 Task: Select the criteria, date is in the "past month".
Action: Mouse moved to (228, 105)
Screenshot: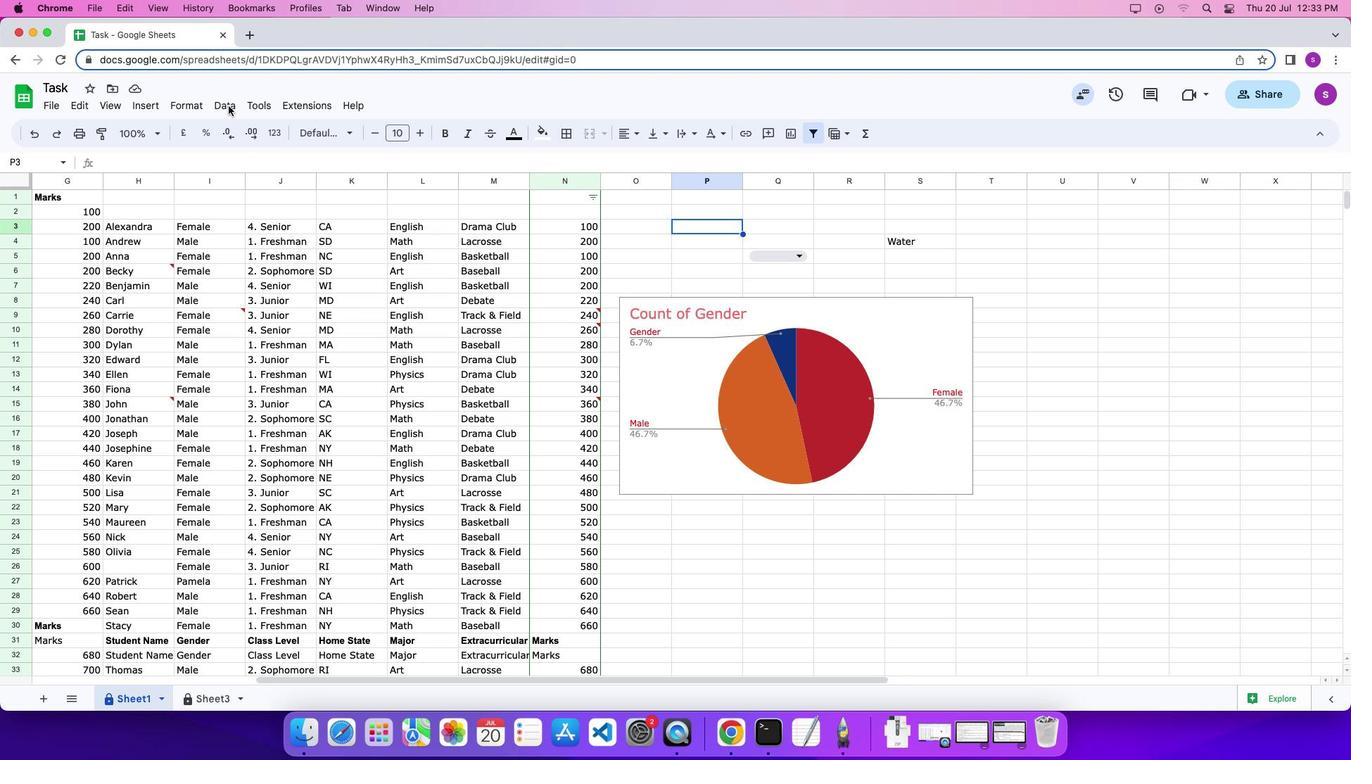 
Action: Mouse pressed left at (228, 105)
Screenshot: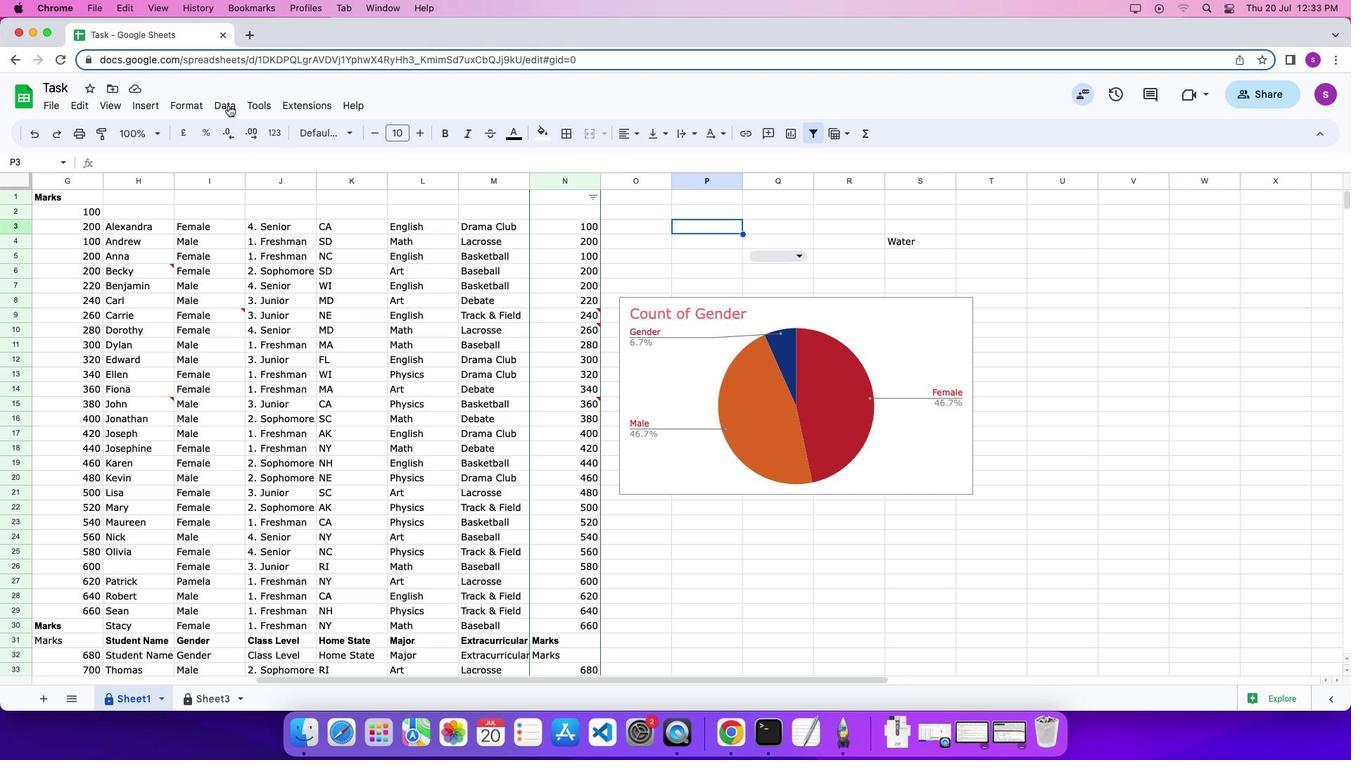 
Action: Mouse moved to (228, 105)
Screenshot: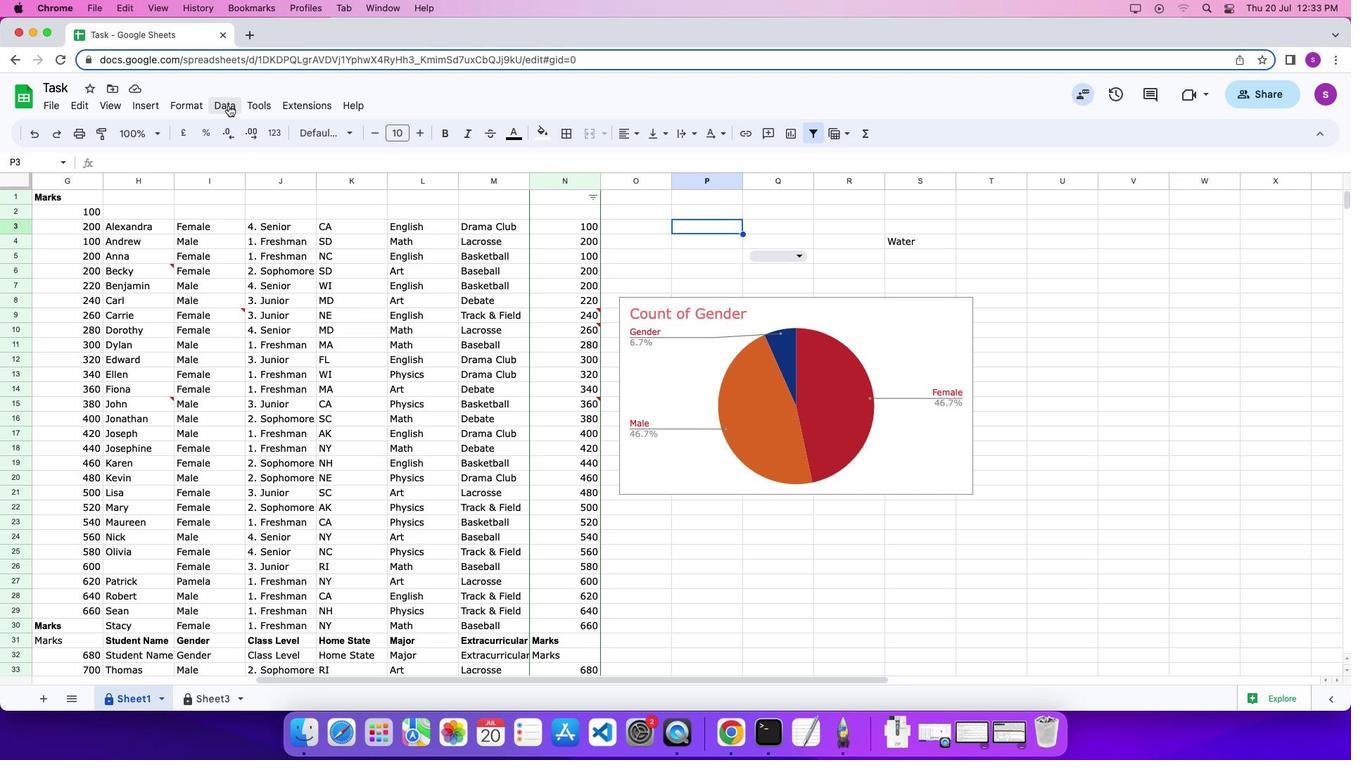 
Action: Mouse pressed left at (228, 105)
Screenshot: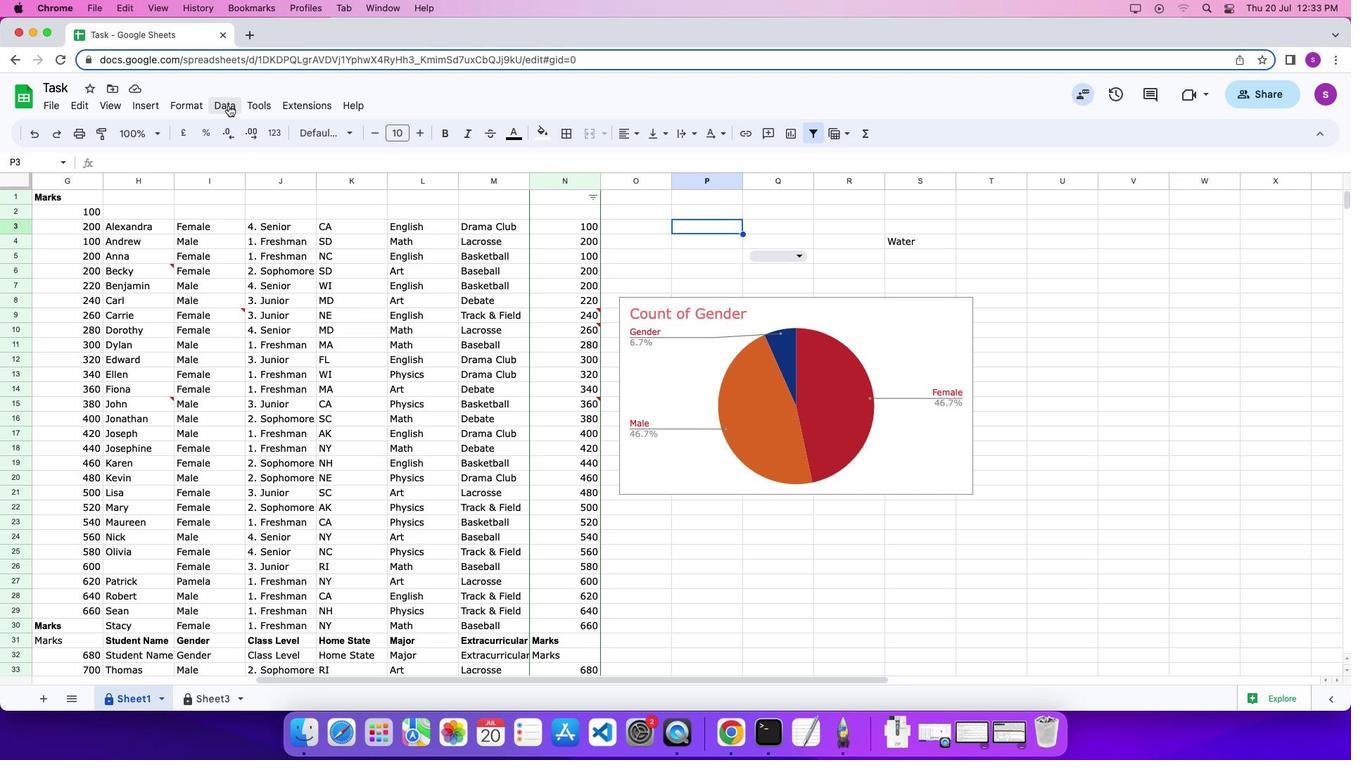 
Action: Mouse moved to (225, 108)
Screenshot: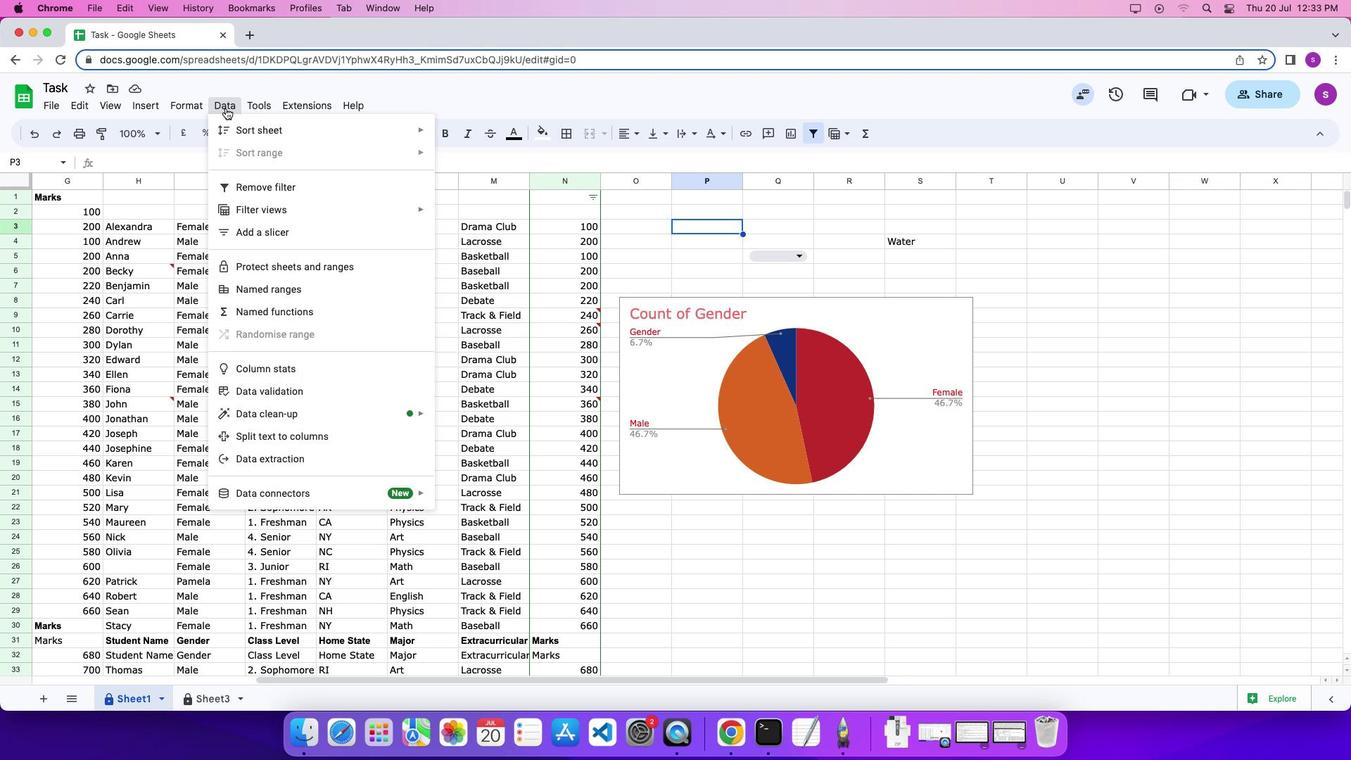 
Action: Mouse pressed left at (225, 108)
Screenshot: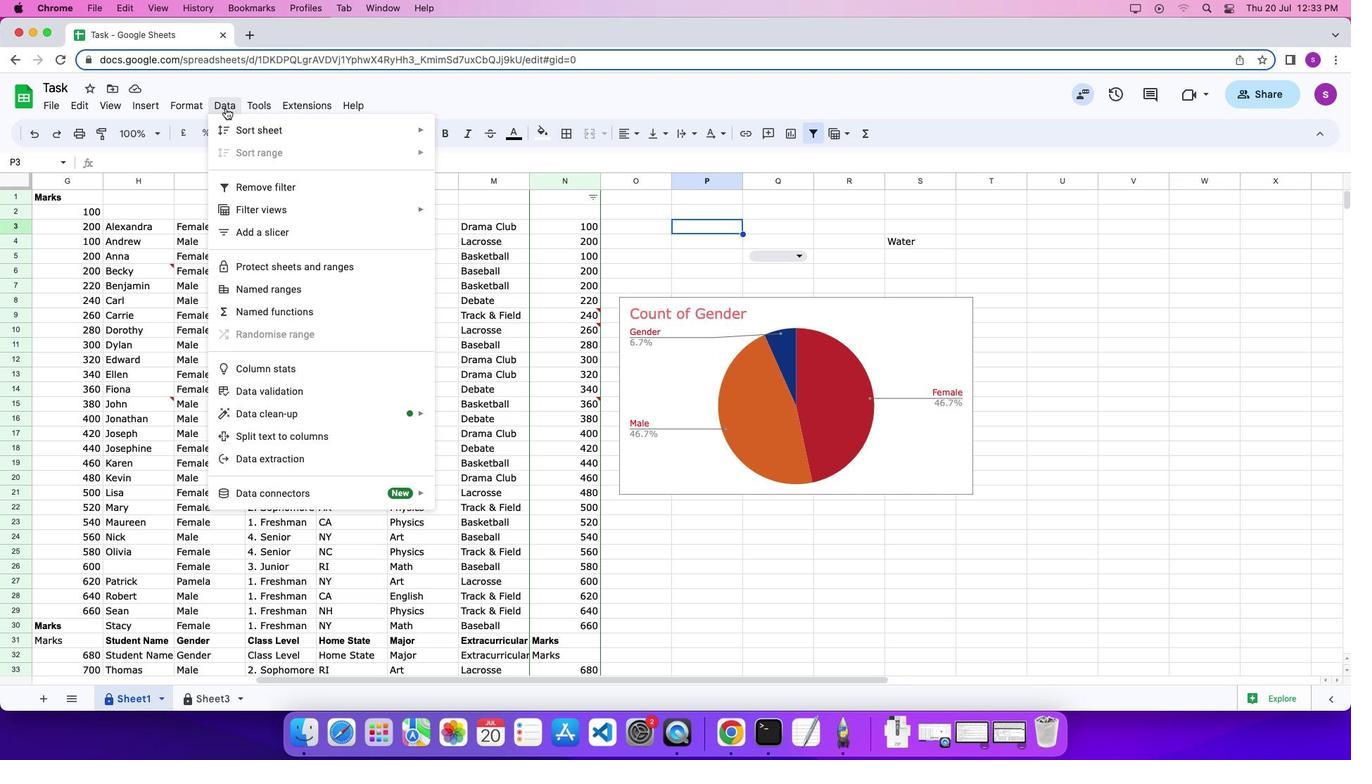 
Action: Mouse moved to (242, 395)
Screenshot: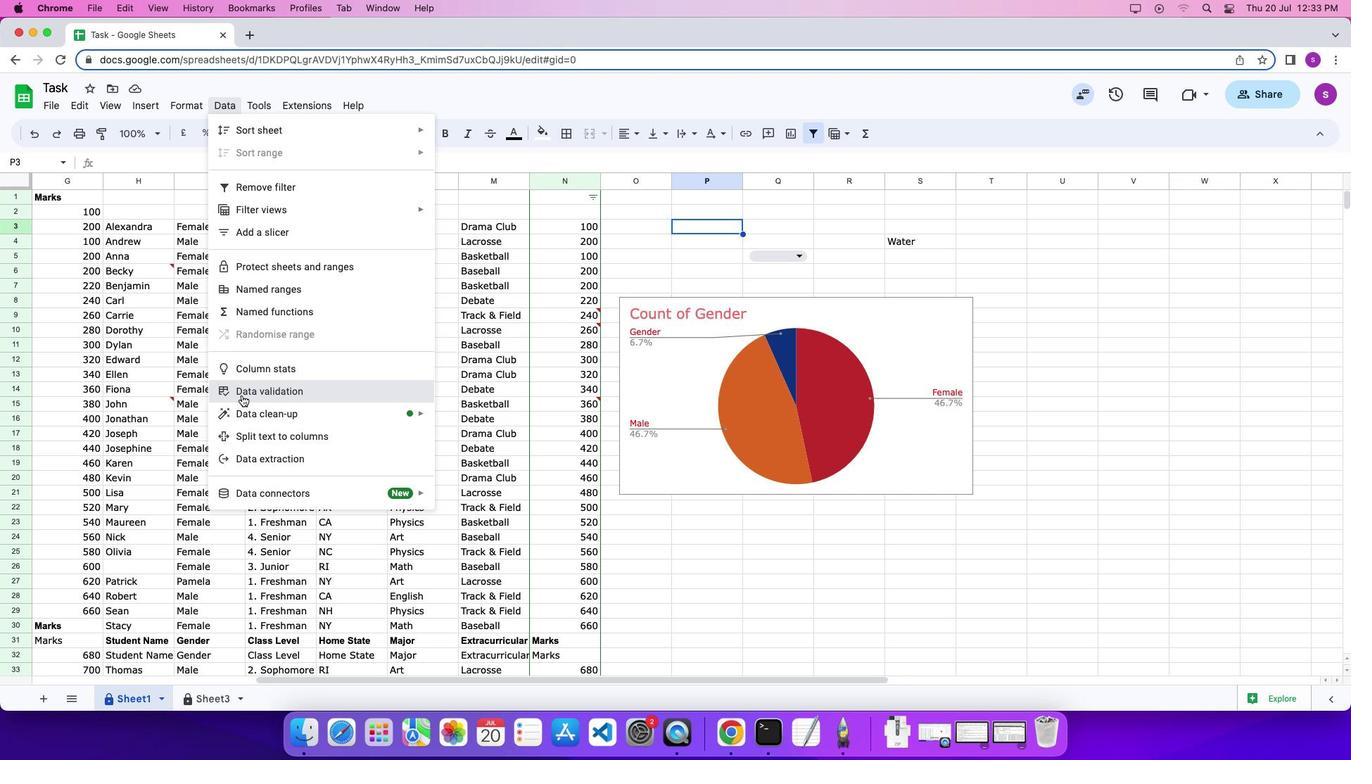 
Action: Mouse pressed left at (242, 395)
Screenshot: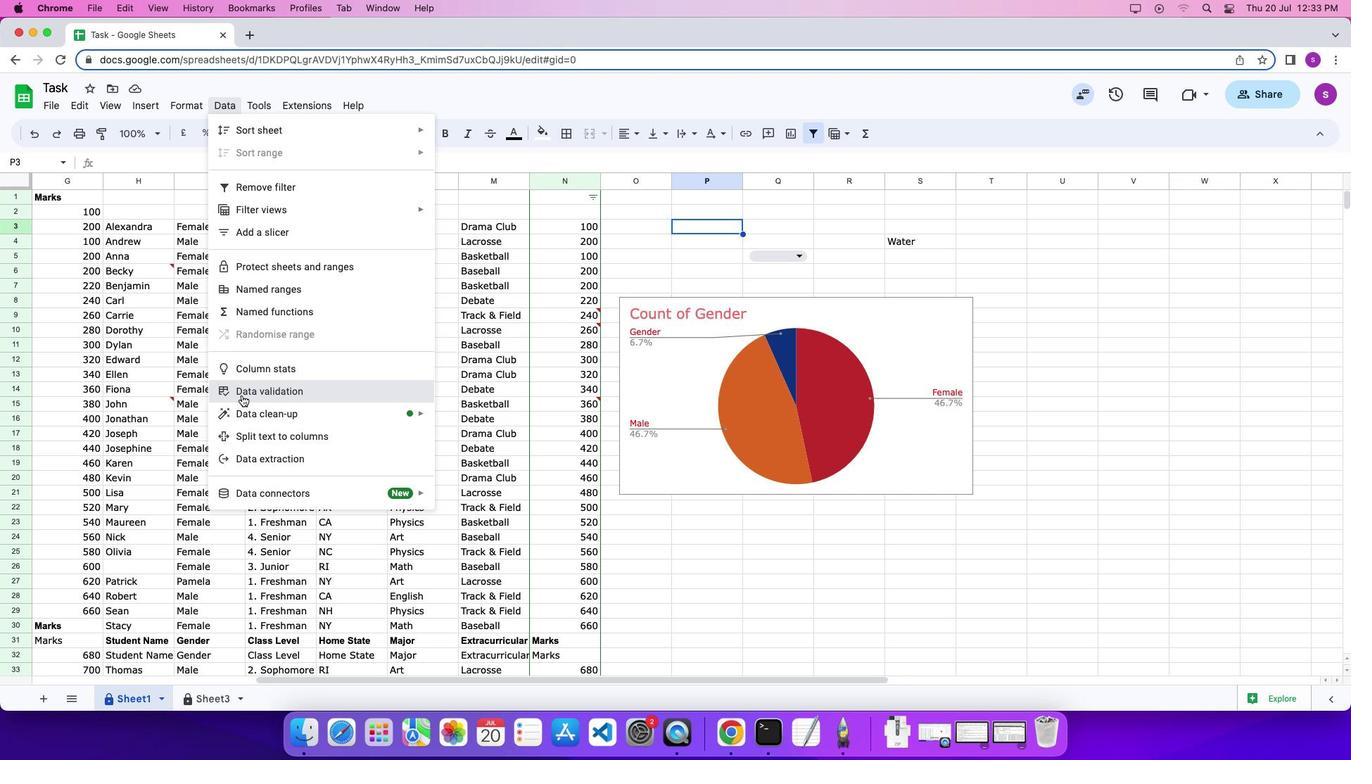 
Action: Mouse moved to (1276, 396)
Screenshot: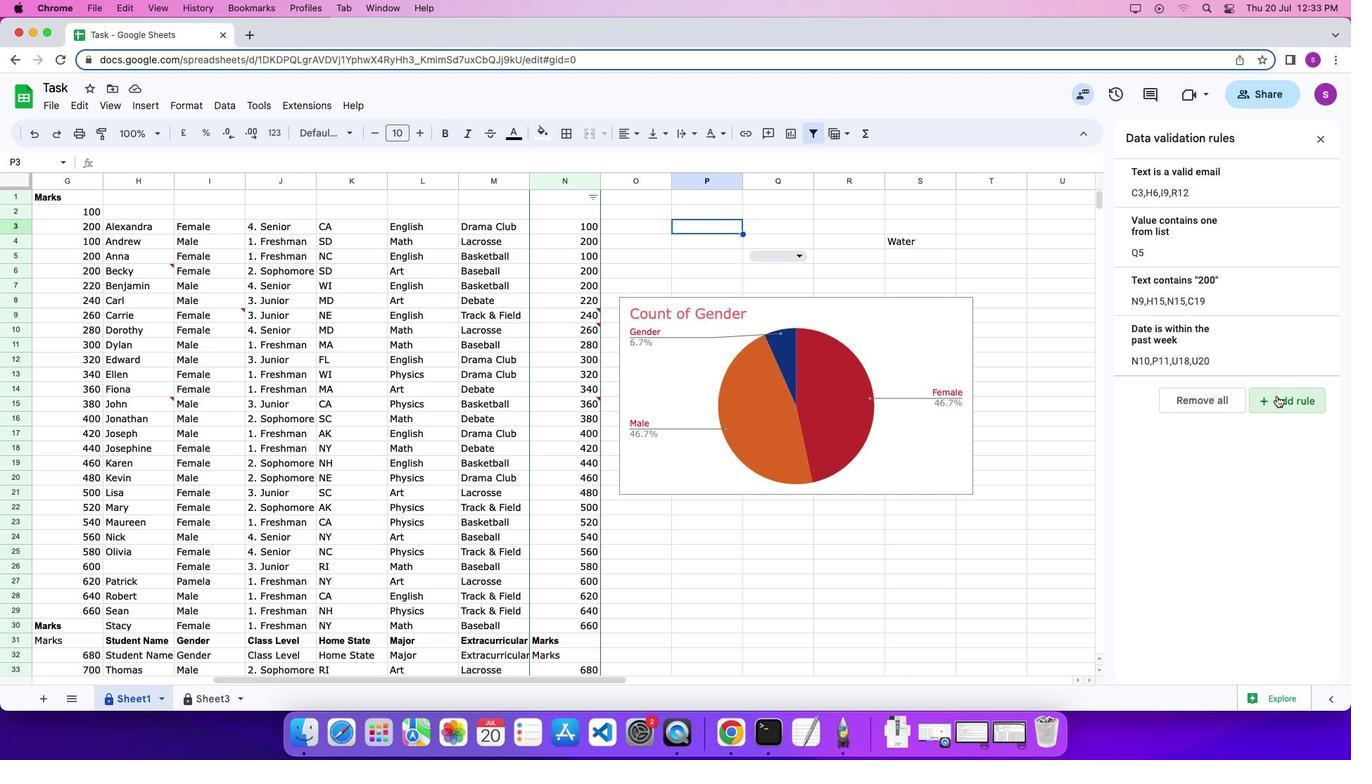 
Action: Mouse pressed left at (1276, 396)
Screenshot: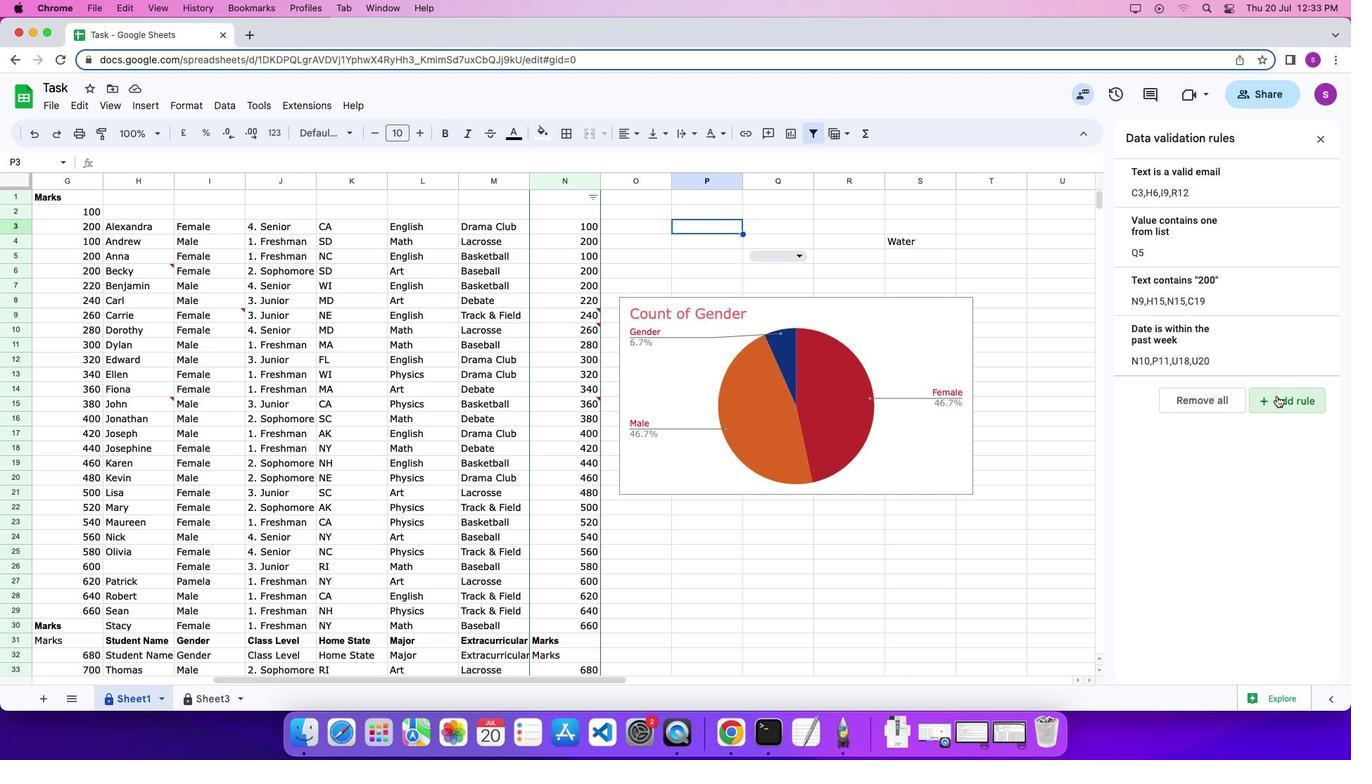 
Action: Mouse moved to (1224, 263)
Screenshot: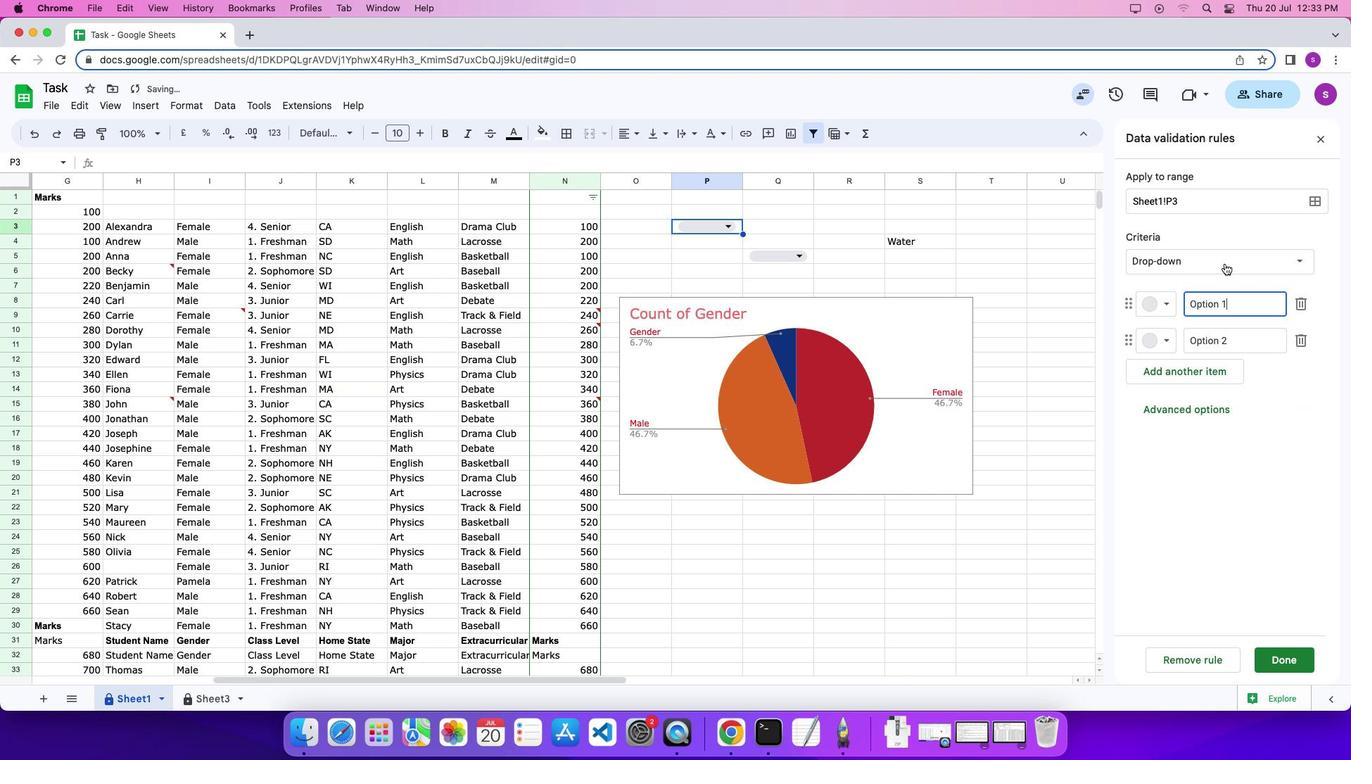 
Action: Mouse pressed left at (1224, 263)
Screenshot: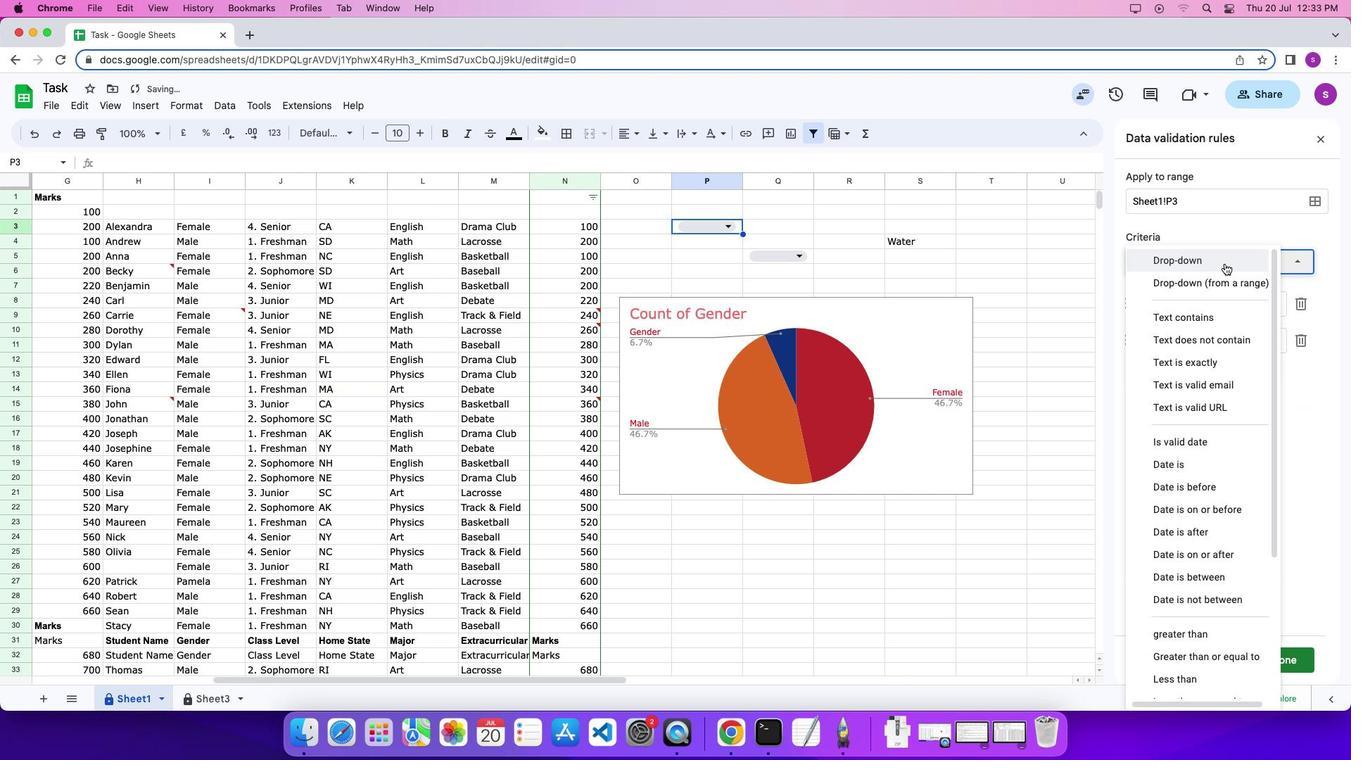 
Action: Mouse moved to (1213, 465)
Screenshot: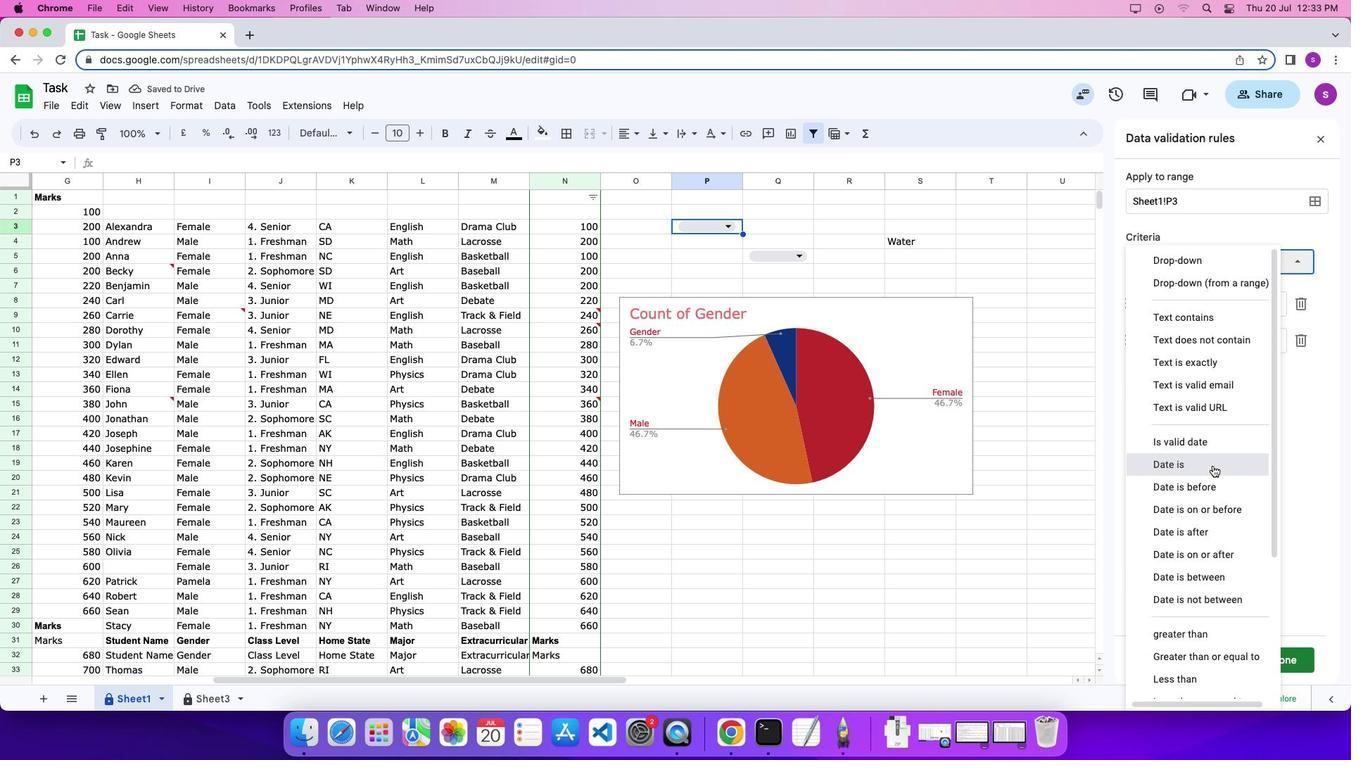 
Action: Mouse pressed left at (1213, 465)
Screenshot: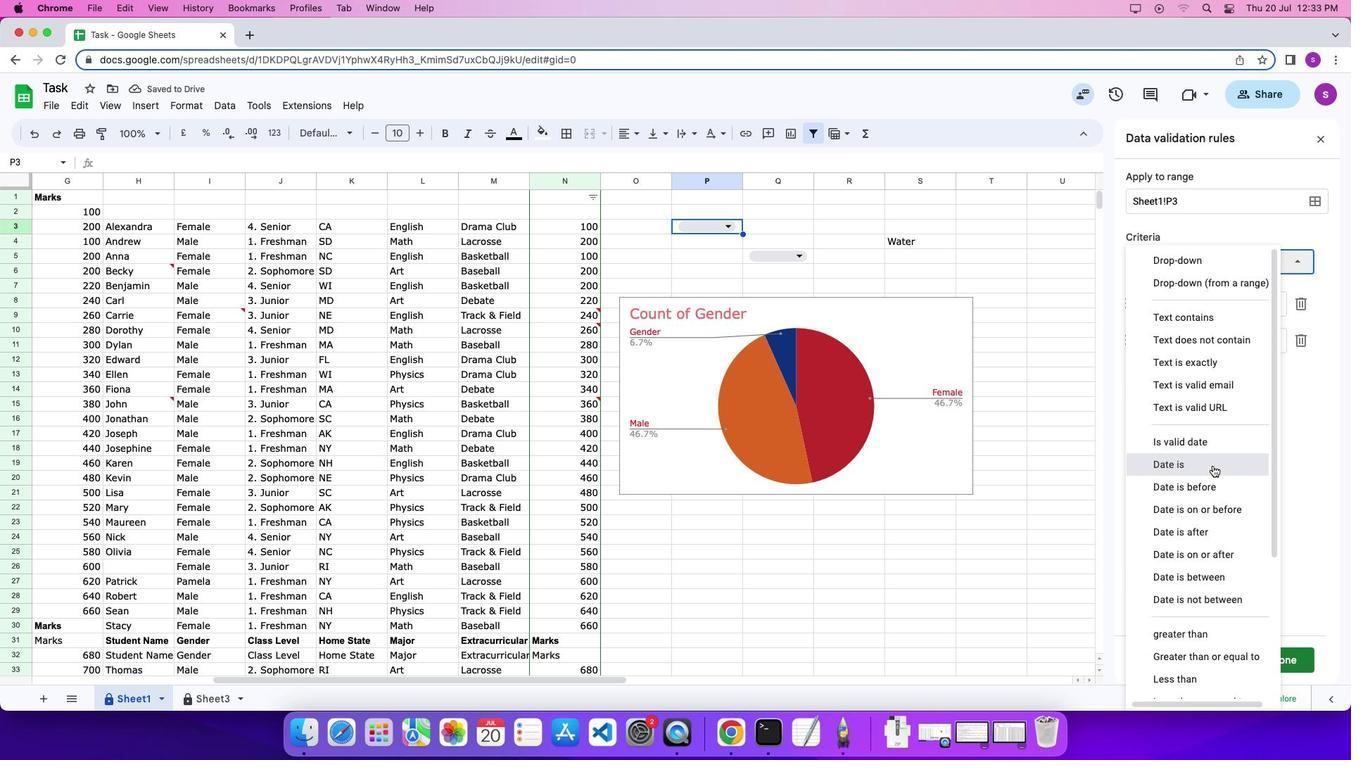 
Action: Mouse moved to (1220, 296)
Screenshot: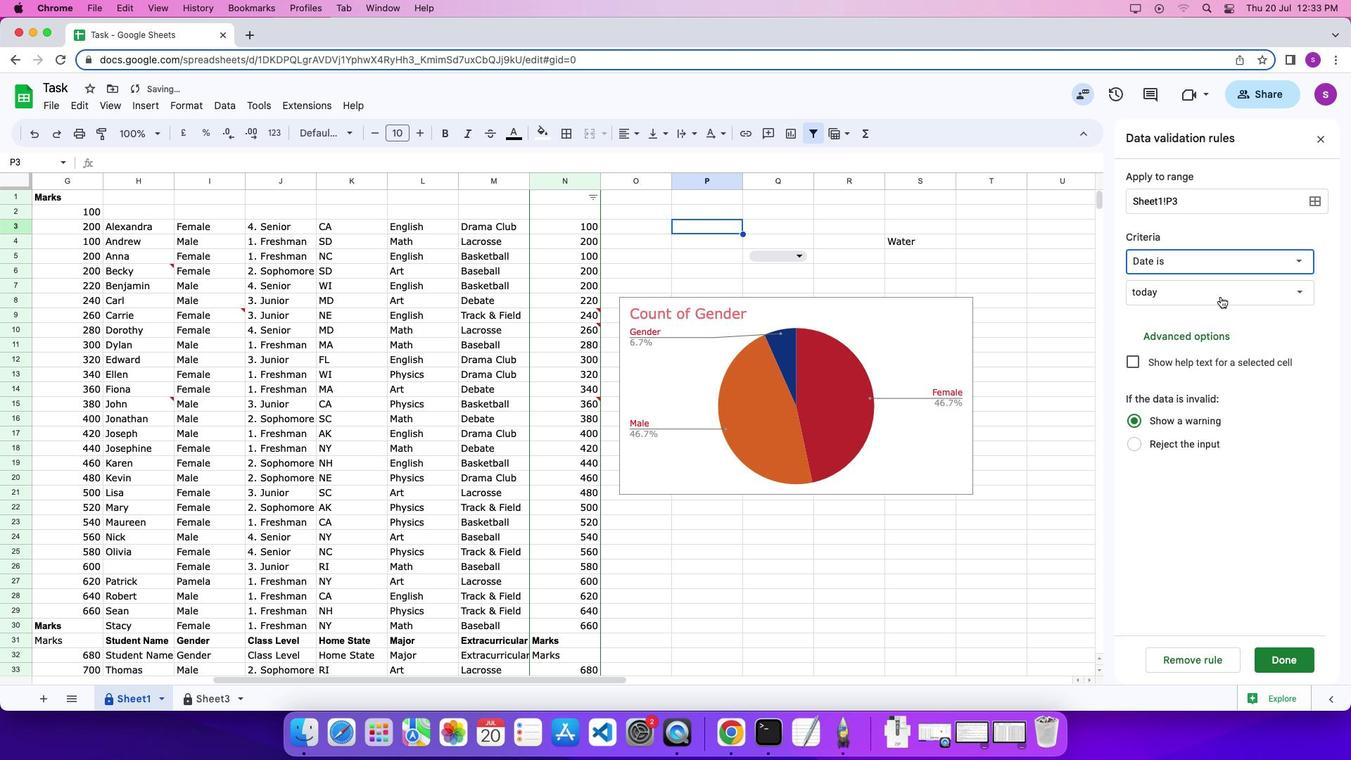 
Action: Mouse pressed left at (1220, 296)
Screenshot: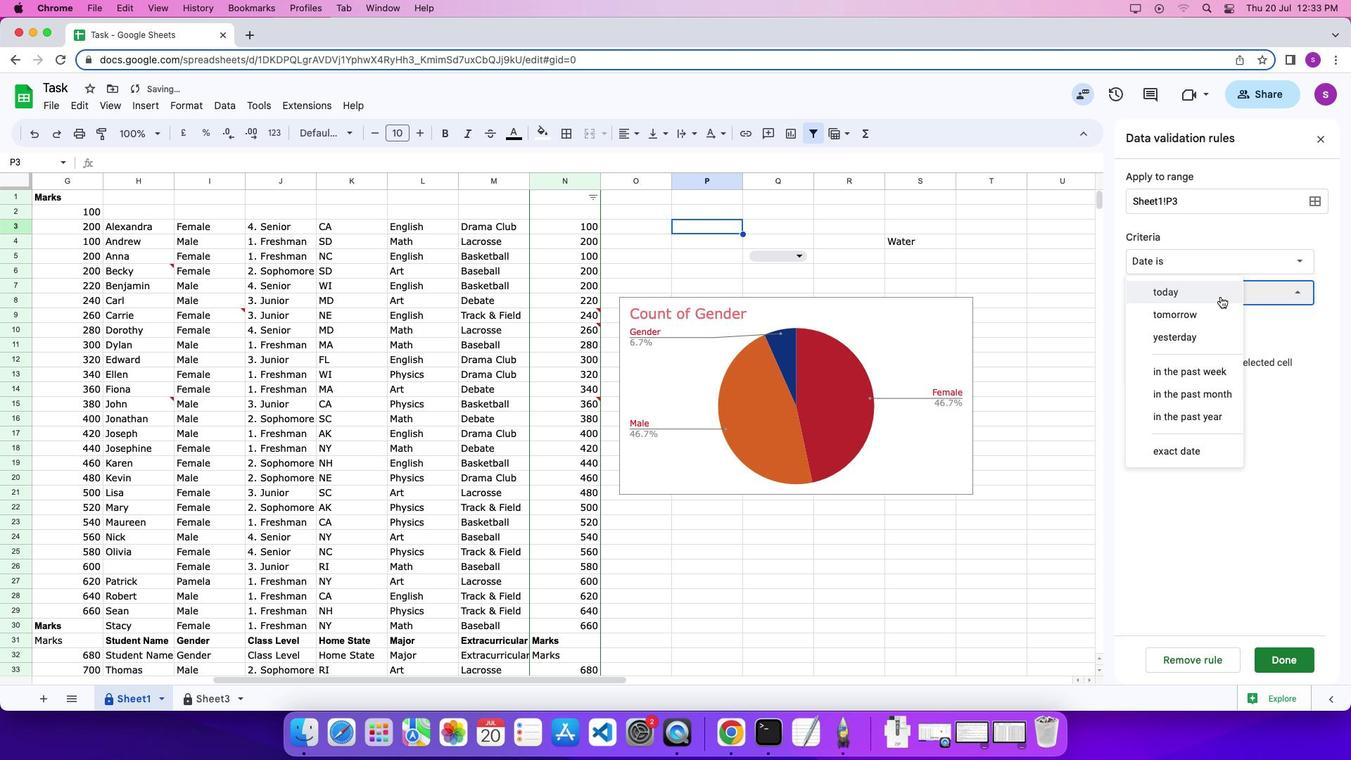 
Action: Mouse moved to (1209, 389)
Screenshot: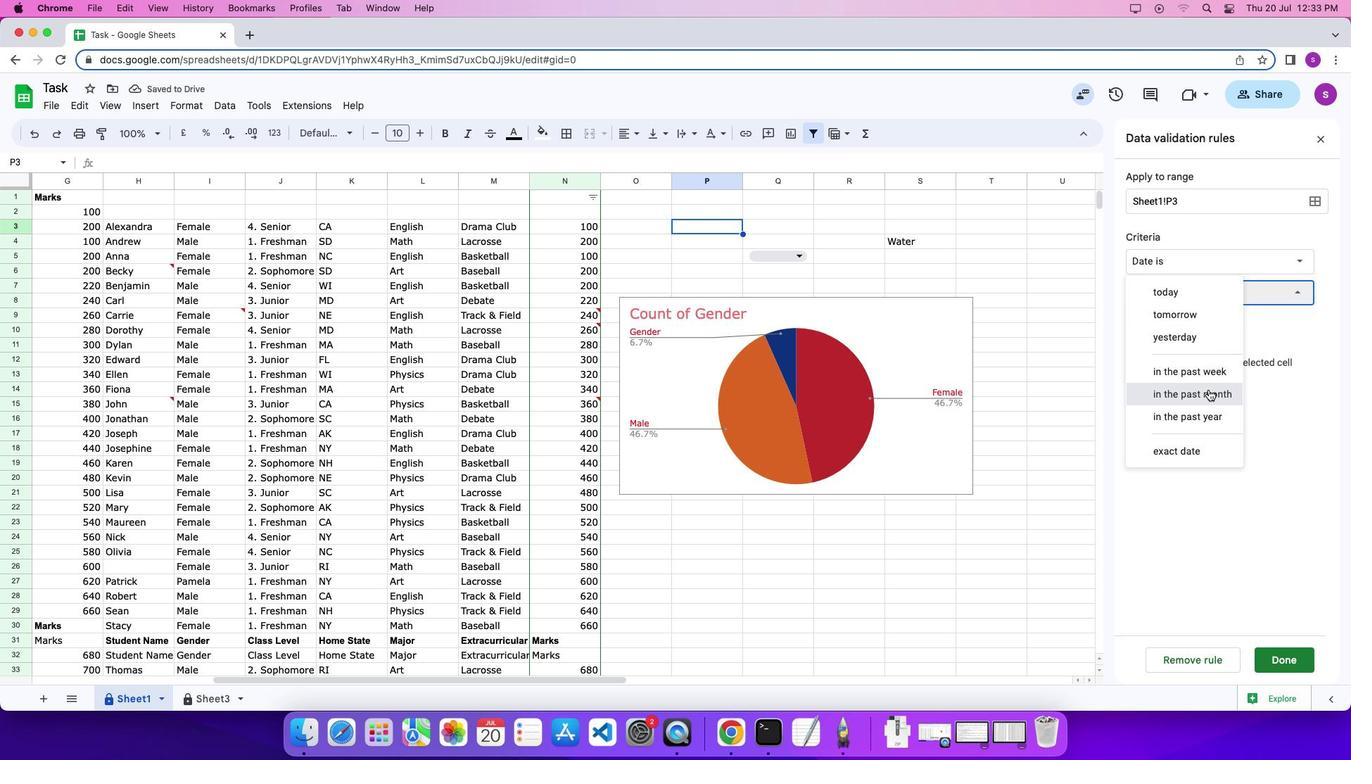 
Action: Mouse pressed left at (1209, 389)
Screenshot: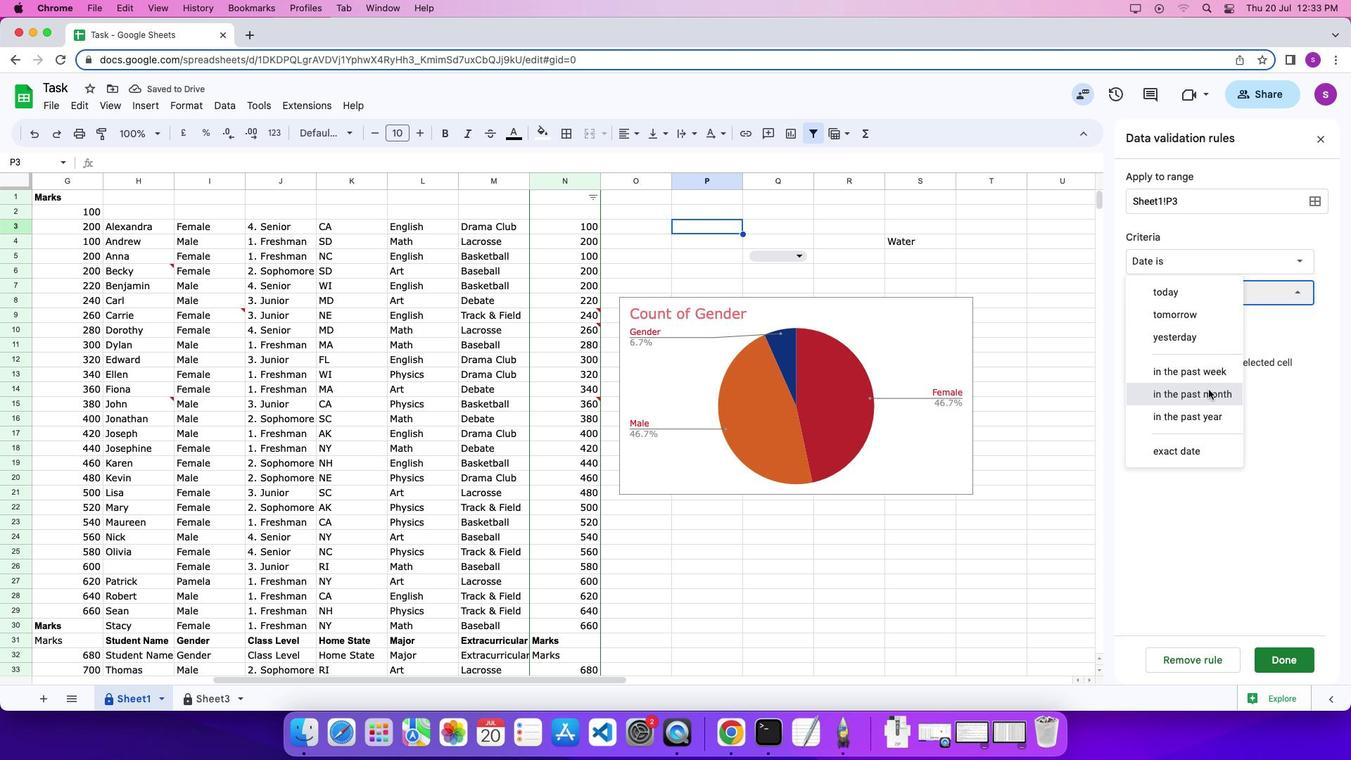 
Action: Mouse moved to (1278, 655)
Screenshot: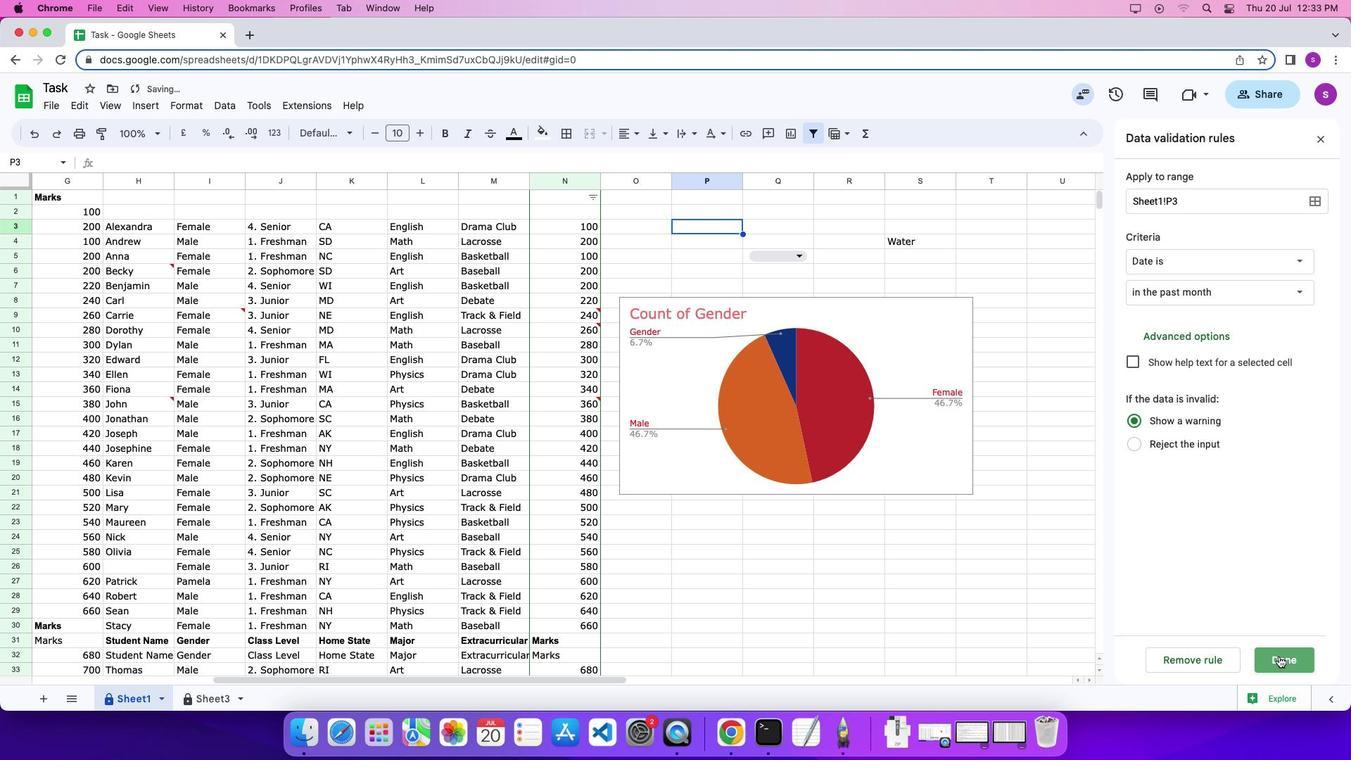 
Action: Mouse pressed left at (1278, 655)
Screenshot: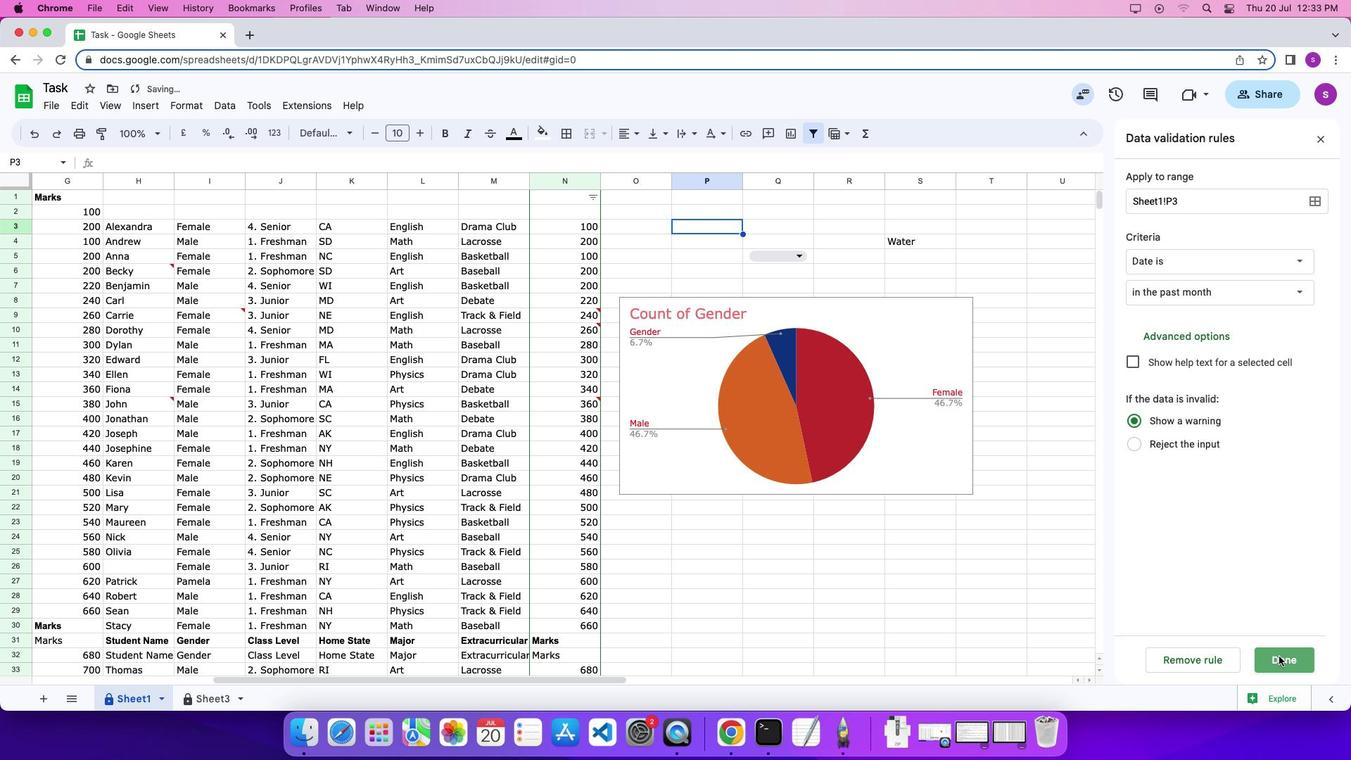 
